 Task: Add the task  Implement a new cloud-based phone system for a company to the section Change Management Sprint in the project AgileGuru and add a Due Date to the respective task as 2023/09/13
Action: Mouse moved to (567, 438)
Screenshot: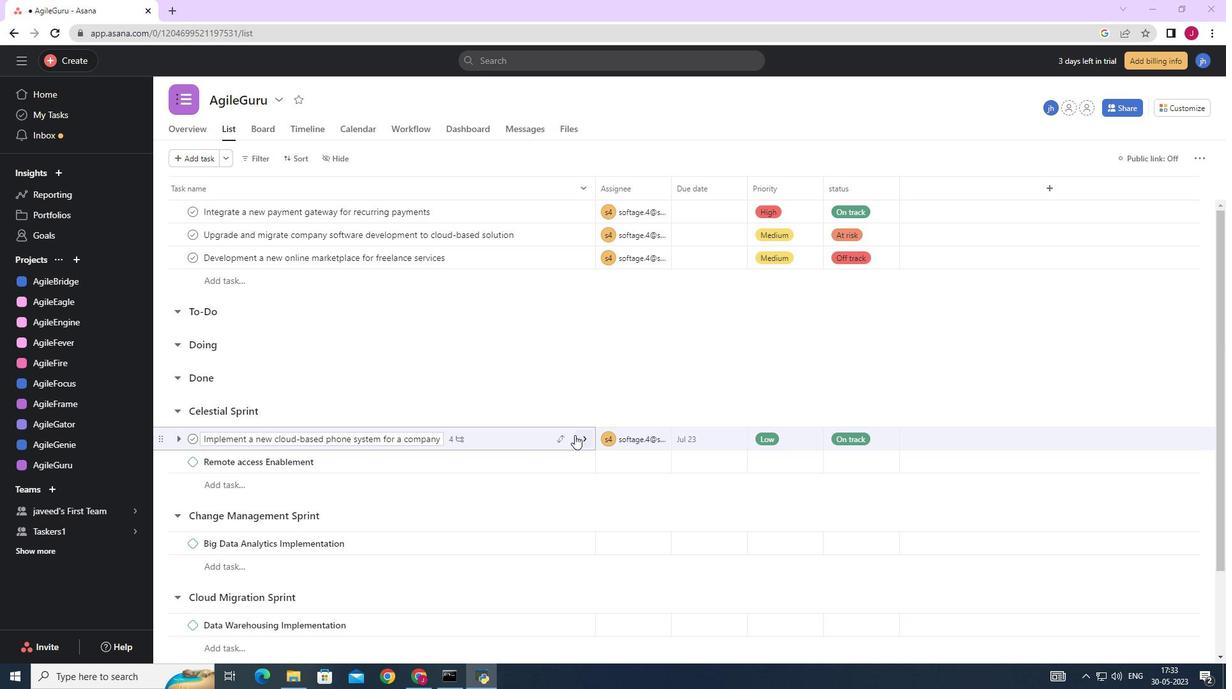 
Action: Mouse pressed left at (567, 438)
Screenshot: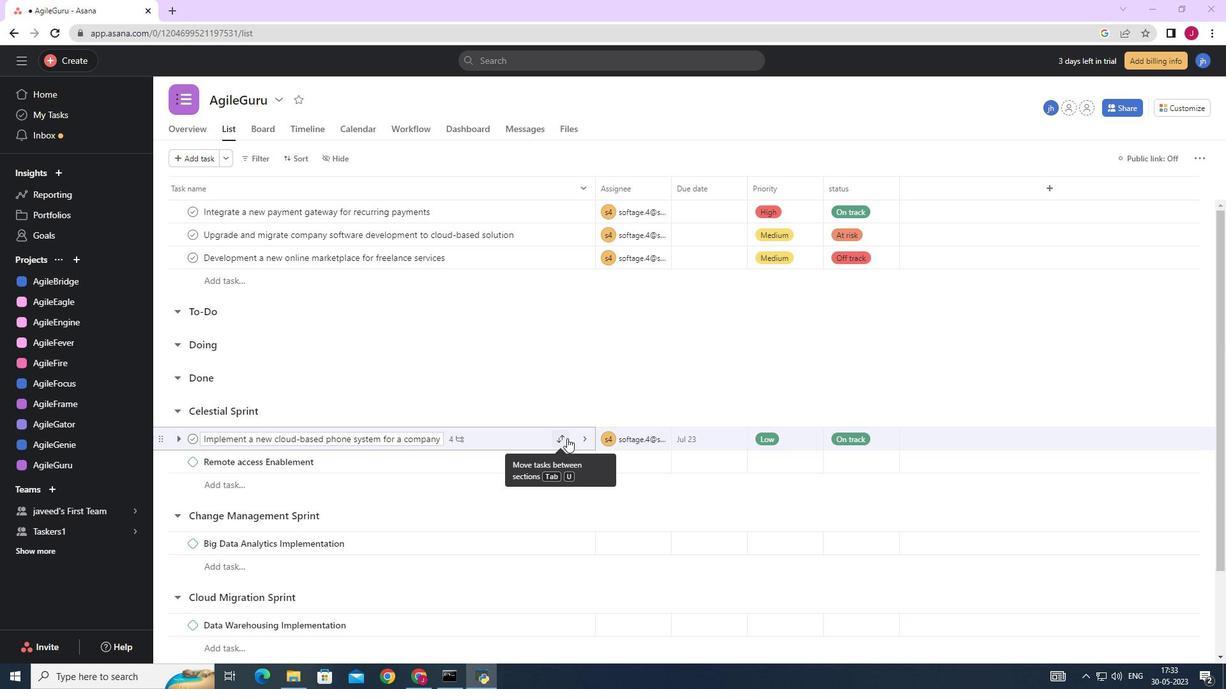 
Action: Mouse moved to (539, 365)
Screenshot: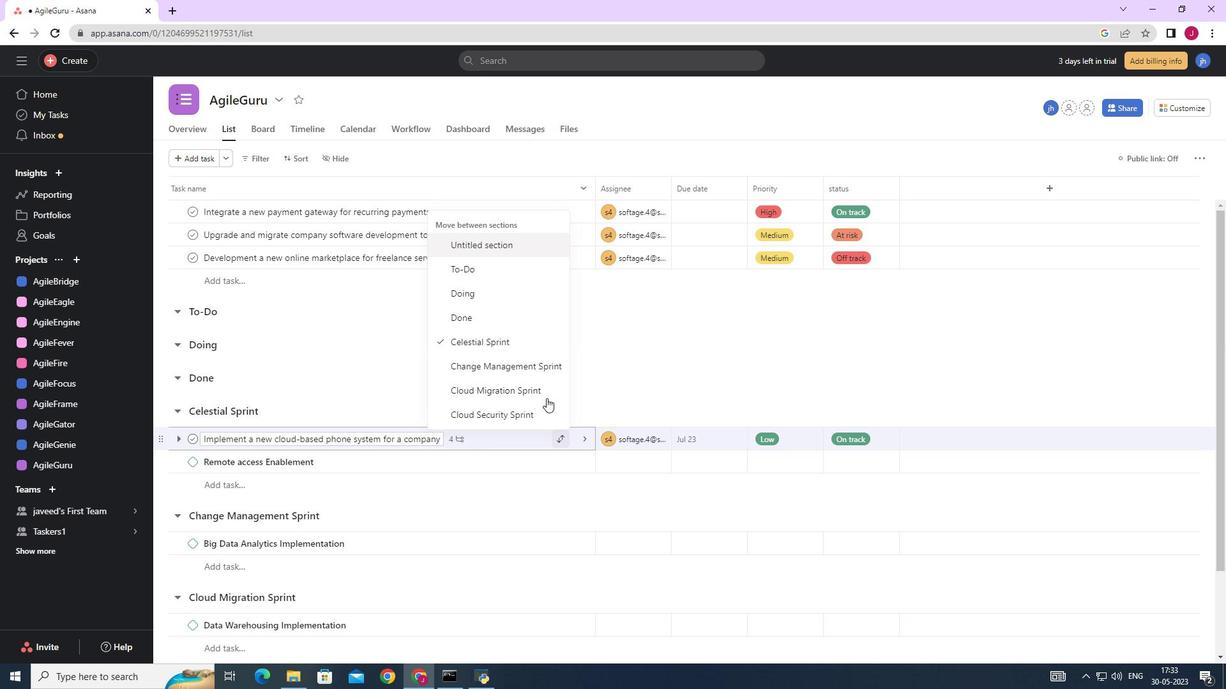 
Action: Mouse pressed left at (539, 365)
Screenshot: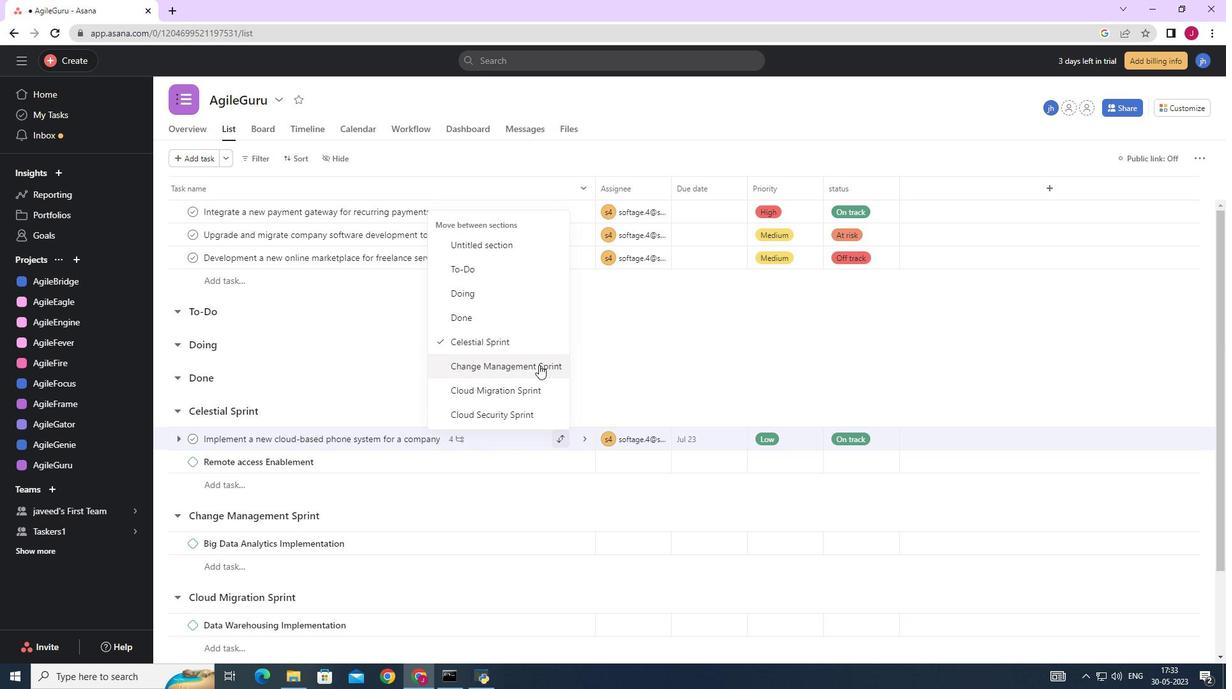 
Action: Mouse moved to (715, 525)
Screenshot: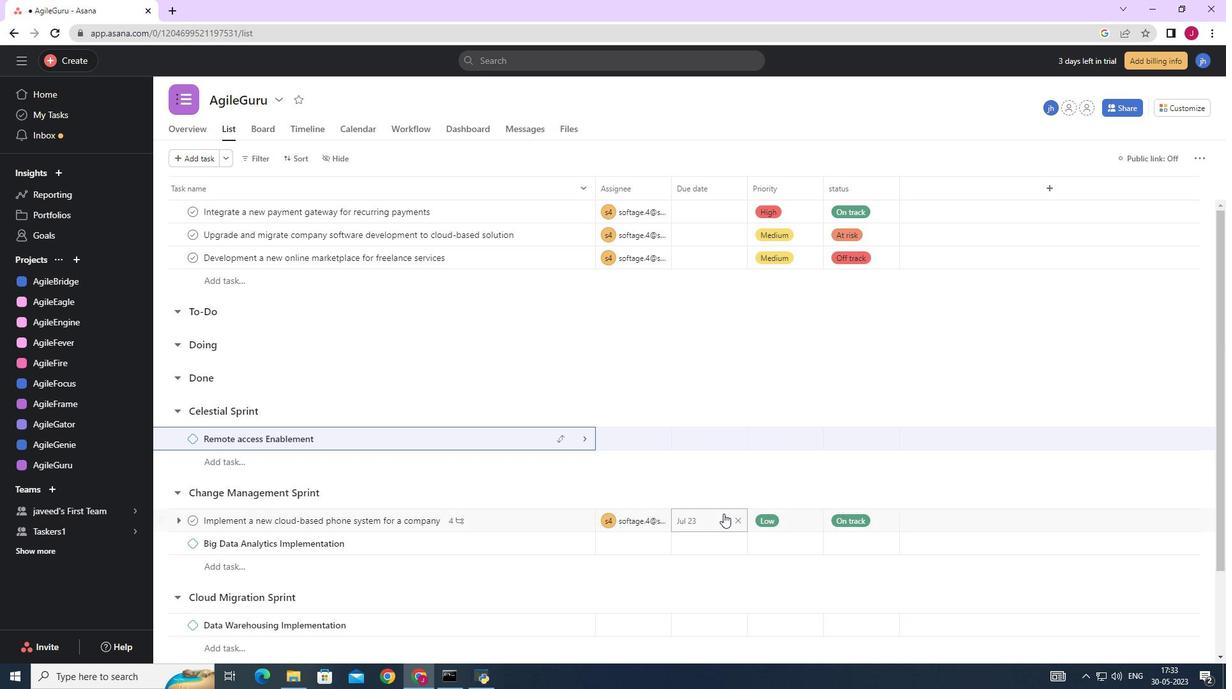 
Action: Mouse pressed left at (715, 525)
Screenshot: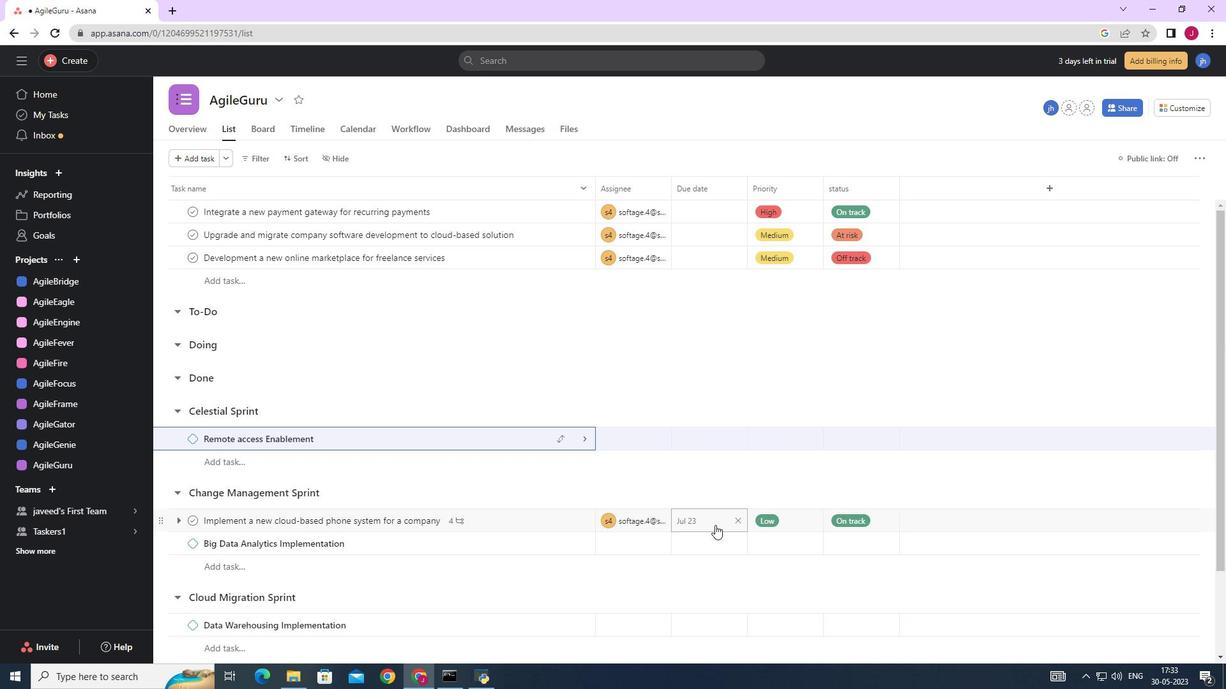 
Action: Mouse moved to (841, 319)
Screenshot: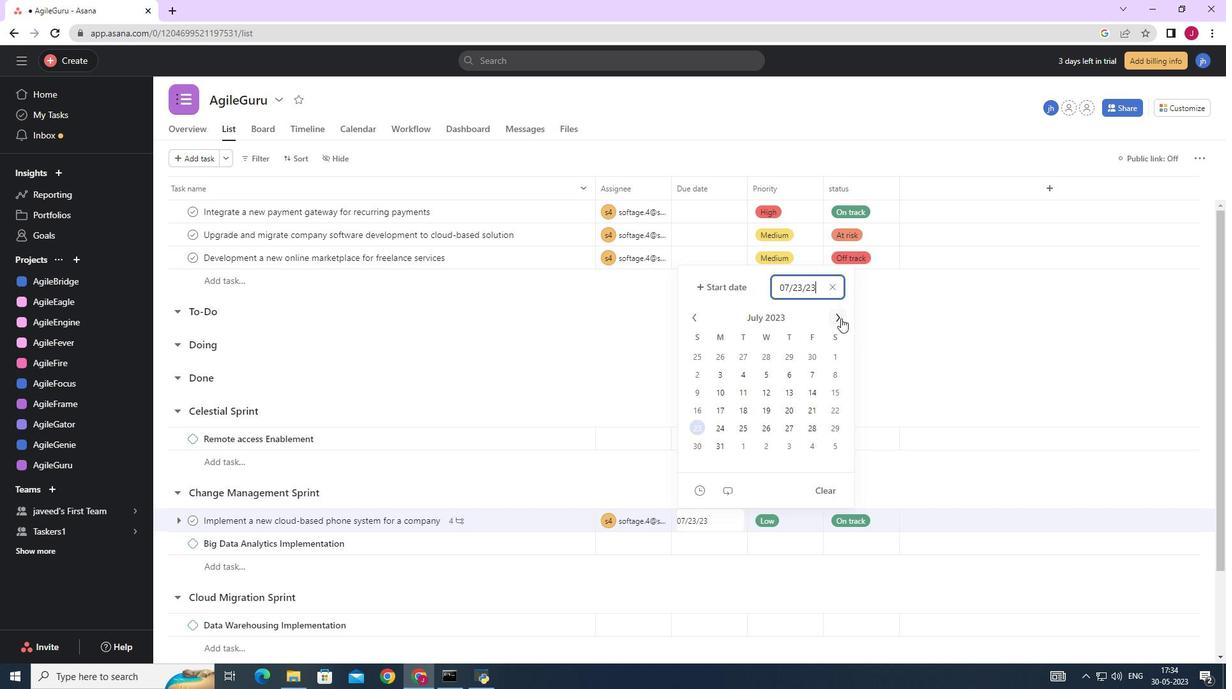 
Action: Mouse pressed left at (841, 319)
Screenshot: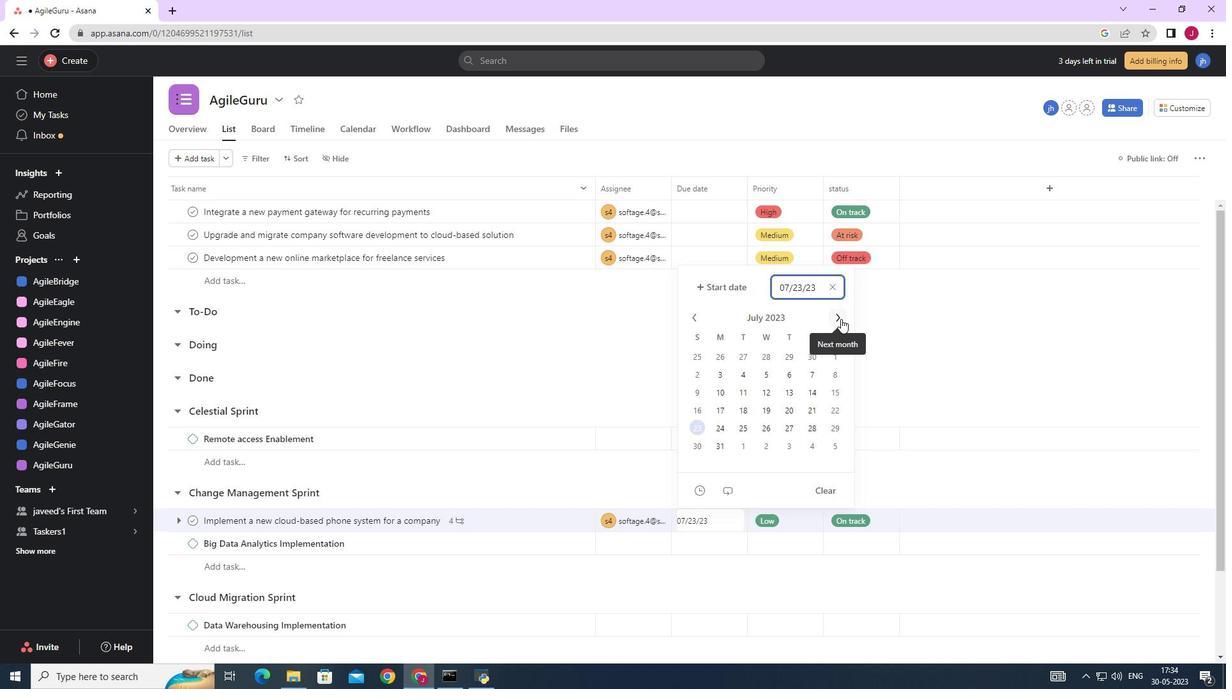 
Action: Mouse pressed left at (841, 319)
Screenshot: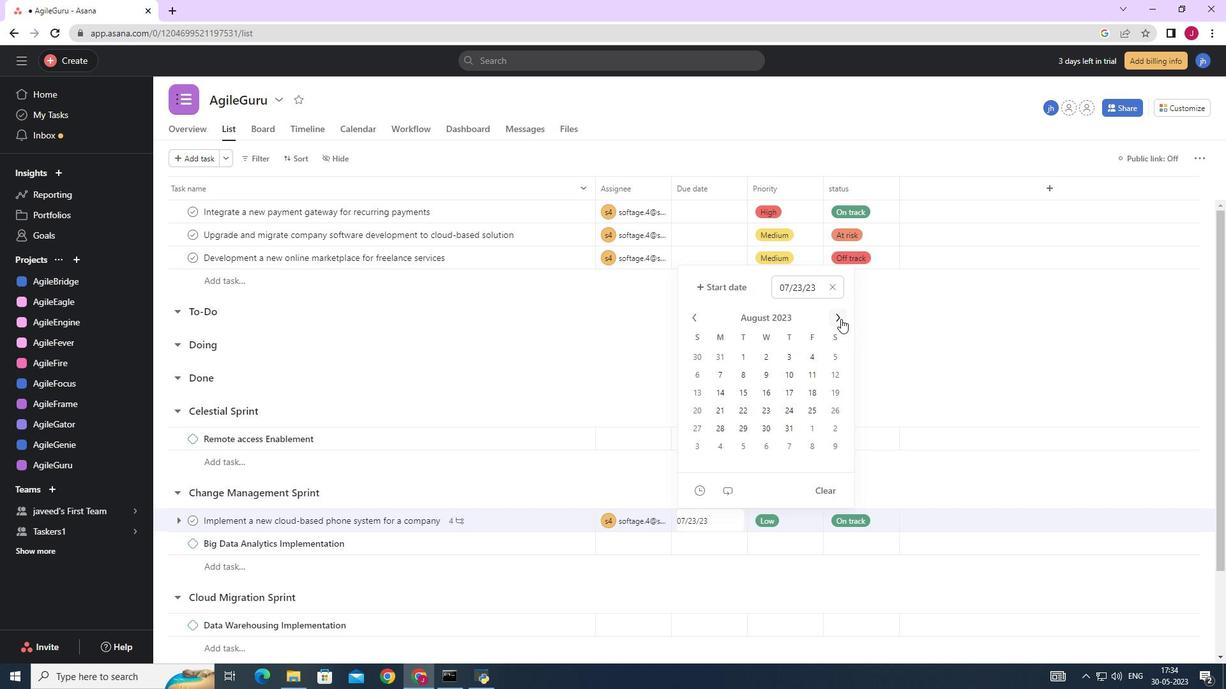 
Action: Mouse moved to (763, 390)
Screenshot: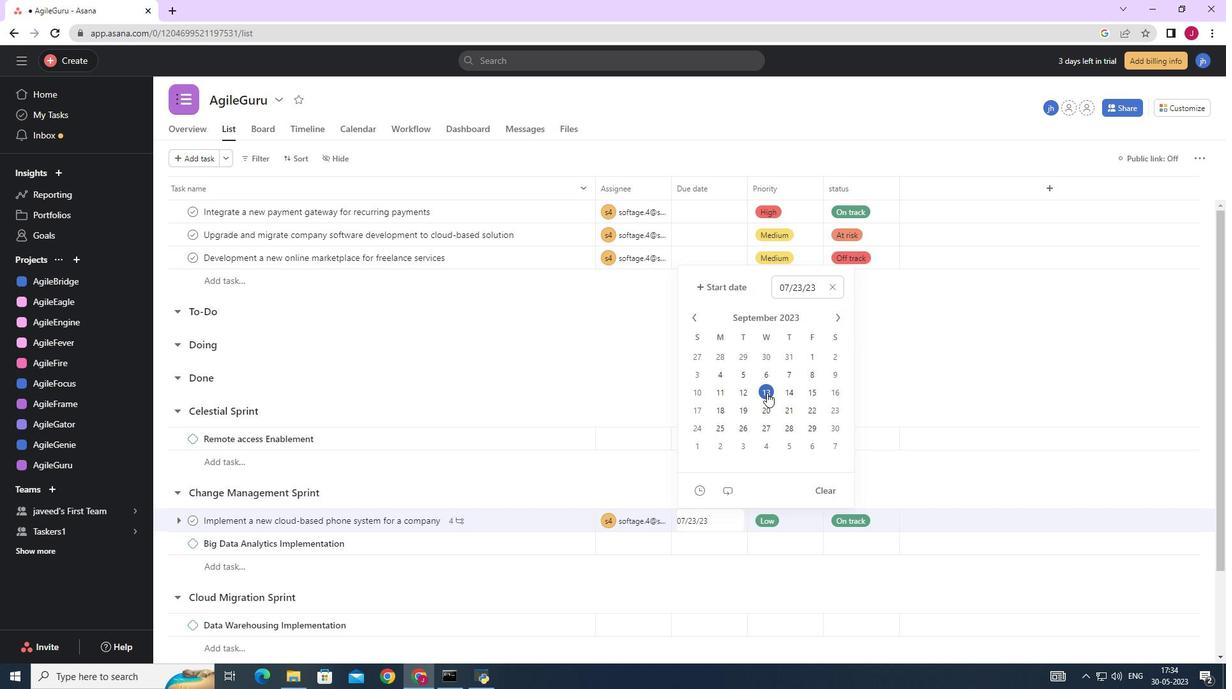 
Action: Mouse pressed left at (763, 390)
Screenshot: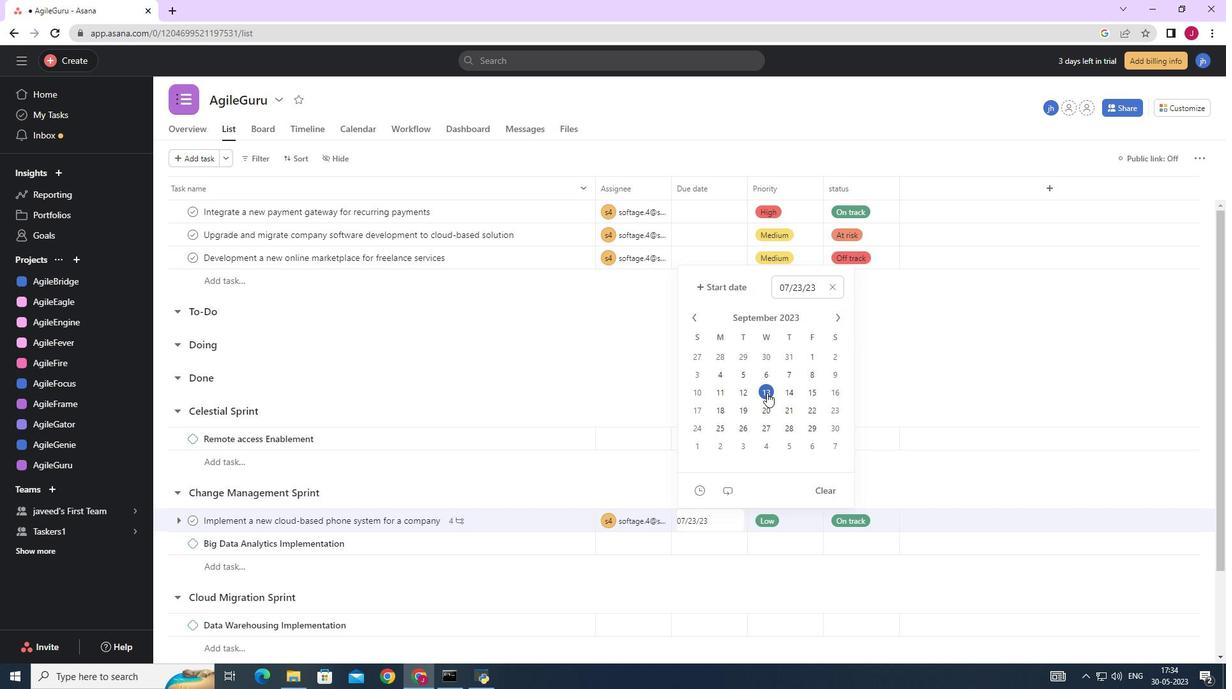 
Action: Mouse moved to (986, 376)
Screenshot: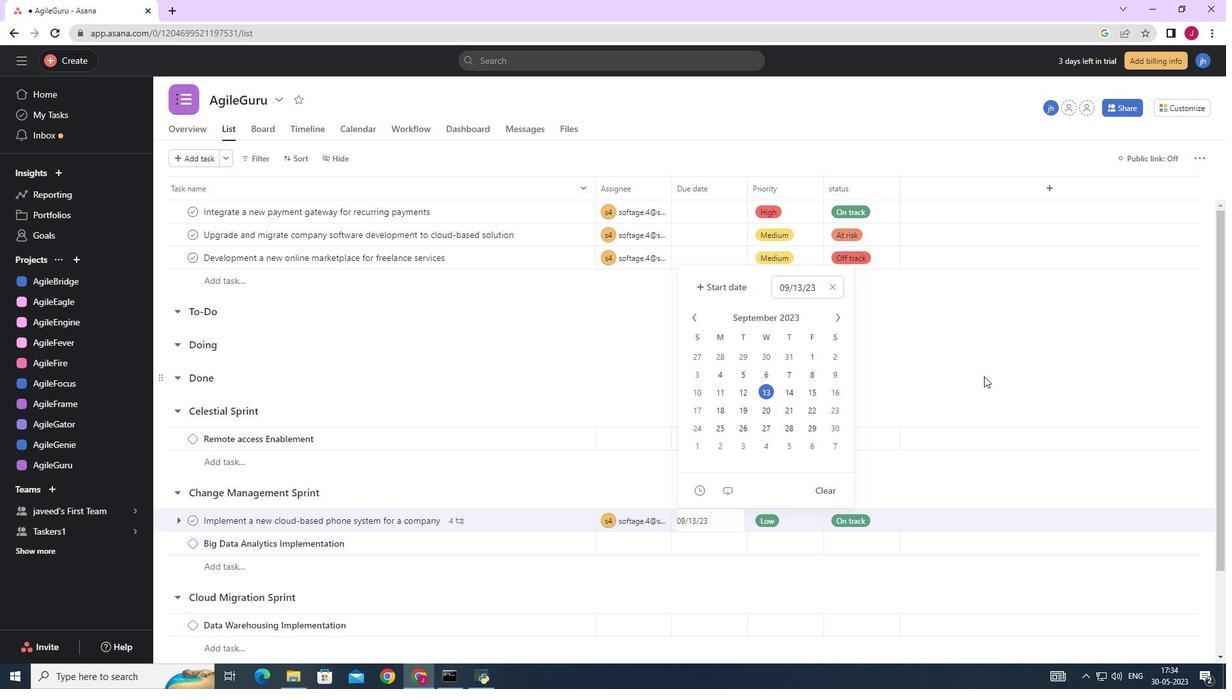 
Action: Mouse pressed left at (986, 376)
Screenshot: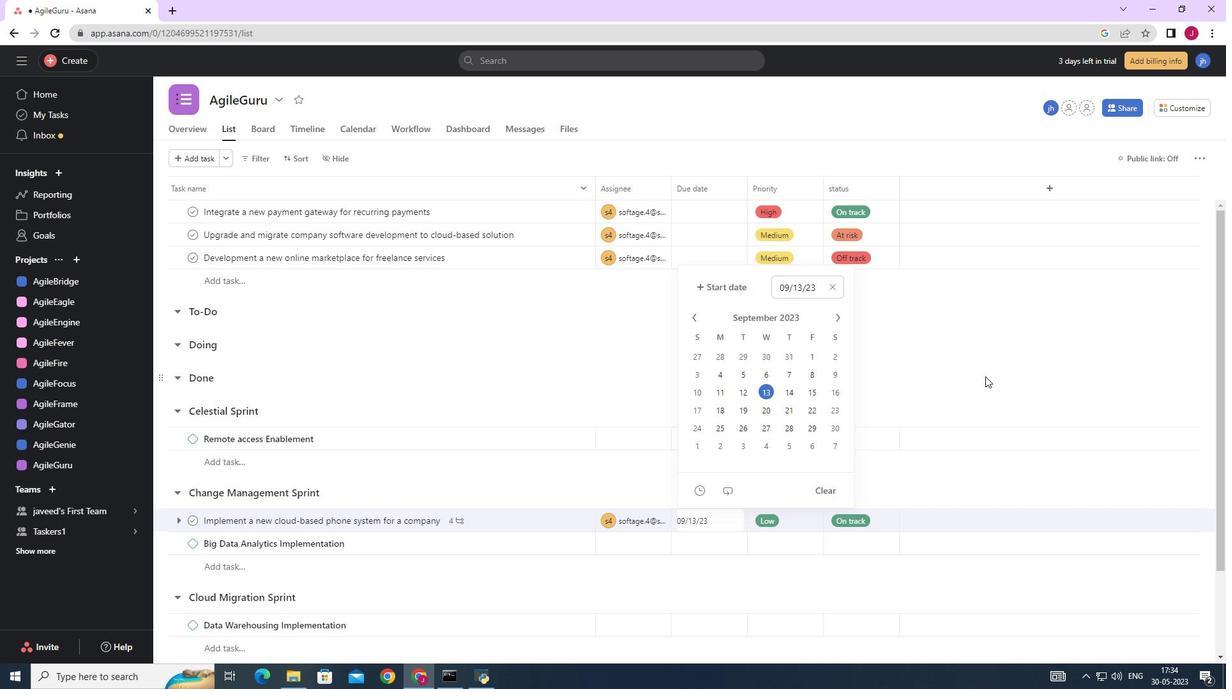
Action: Mouse moved to (979, 376)
Screenshot: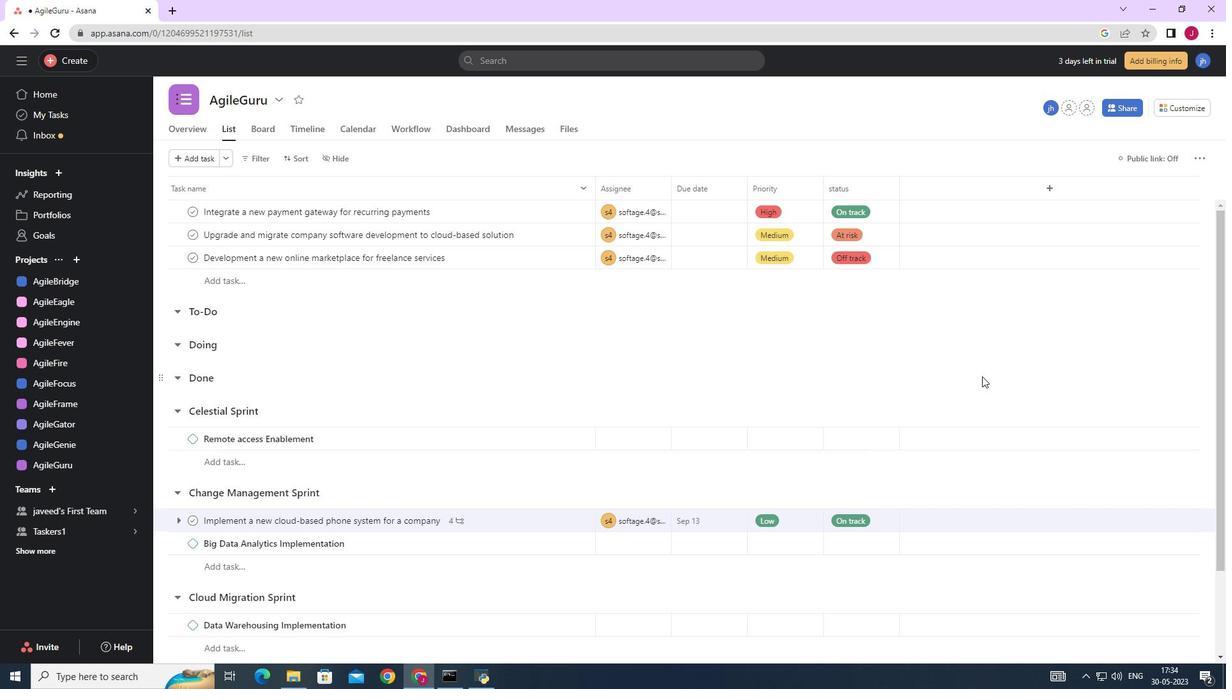 
